 Task: Make in the project AgileRelay an epic 'Virtualization infrastructure enhancement'. Create in the project AgileRelay an epic 'Code refactoring and optimization'. Add in the project AgileRelay an epic 'Software quality assurance (SQA) improvement'
Action: Mouse moved to (184, 47)
Screenshot: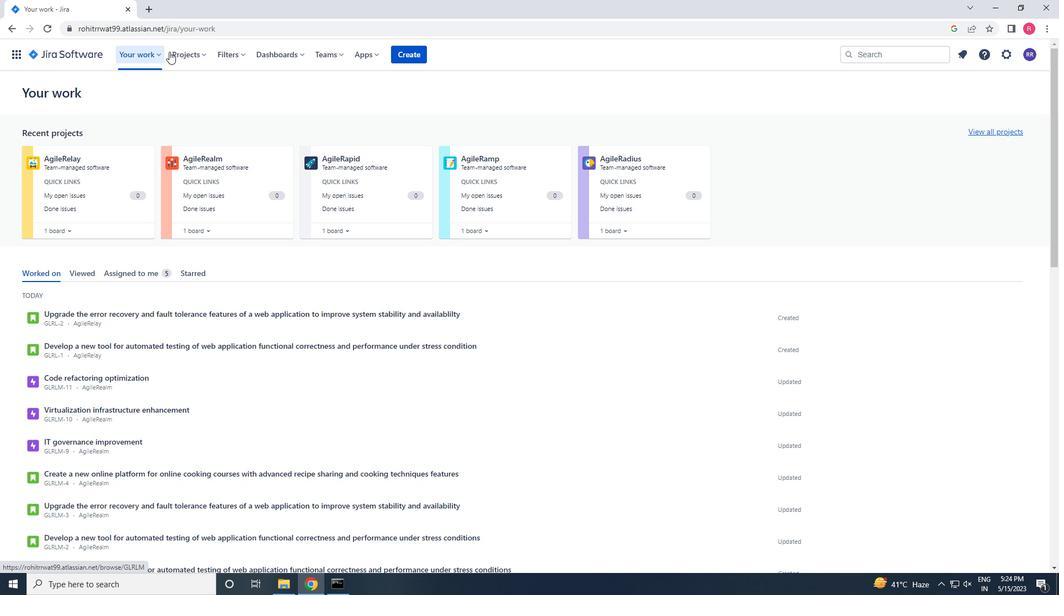
Action: Mouse pressed left at (184, 47)
Screenshot: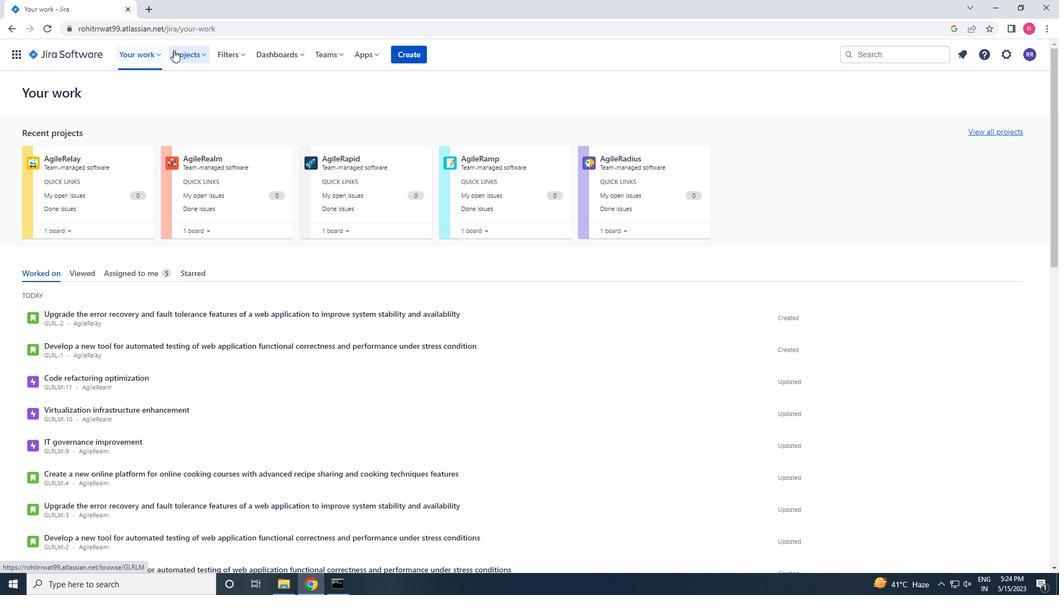 
Action: Mouse moved to (201, 102)
Screenshot: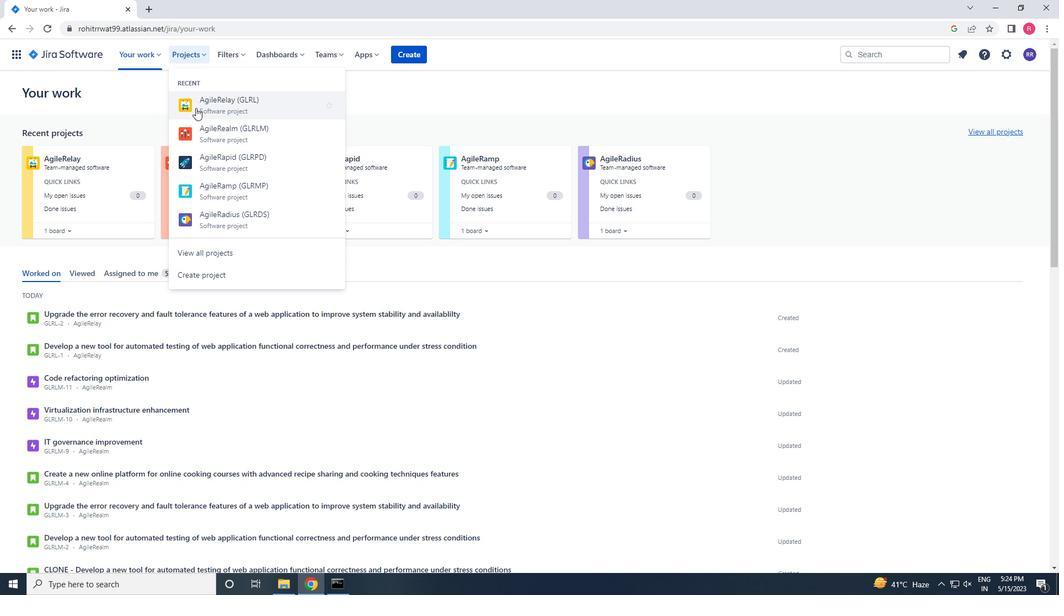 
Action: Mouse pressed left at (201, 102)
Screenshot: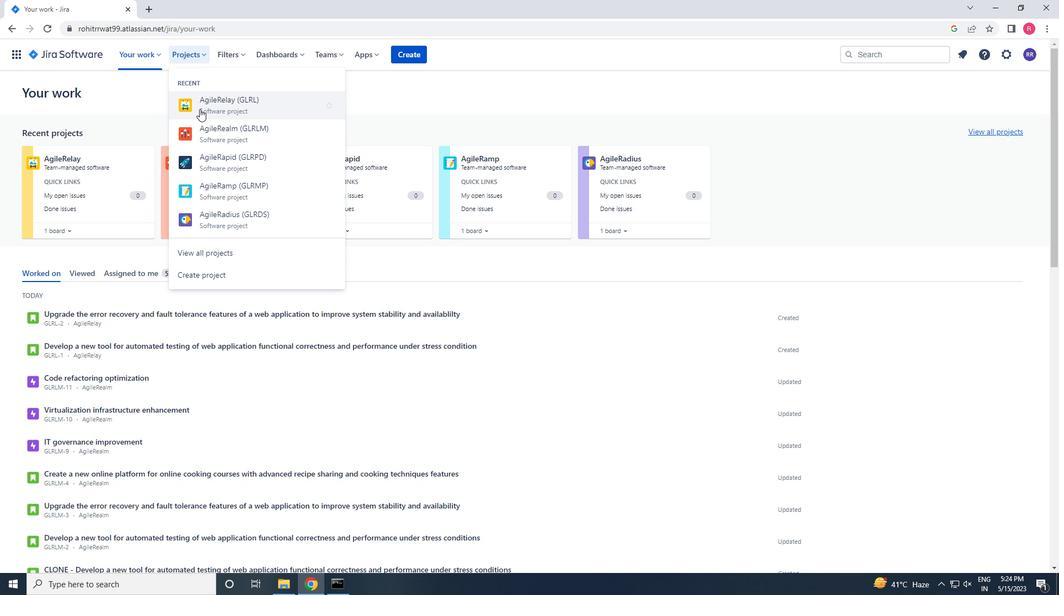 
Action: Mouse moved to (62, 167)
Screenshot: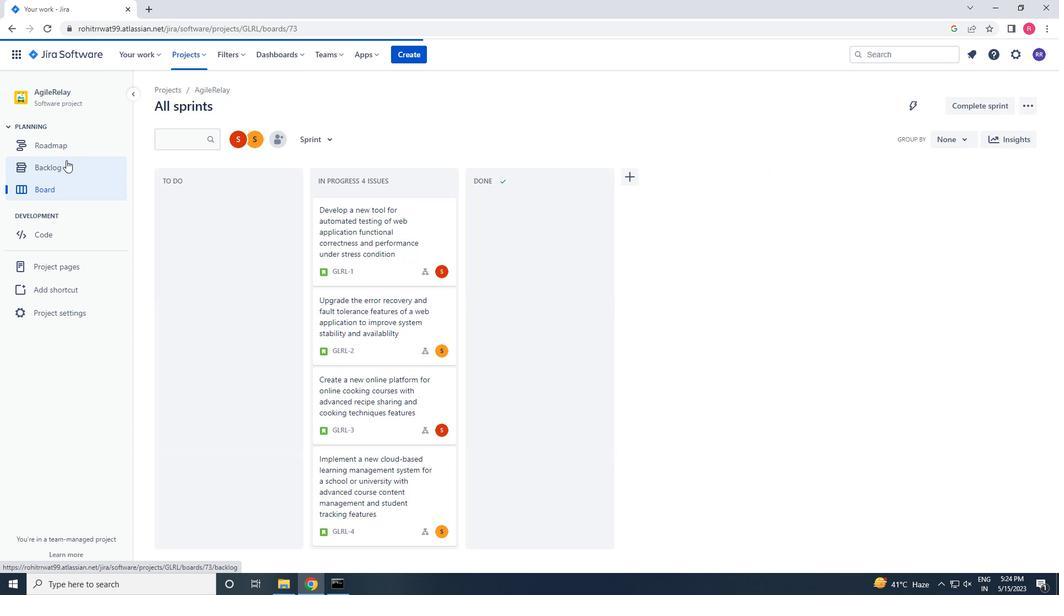 
Action: Mouse pressed left at (62, 167)
Screenshot: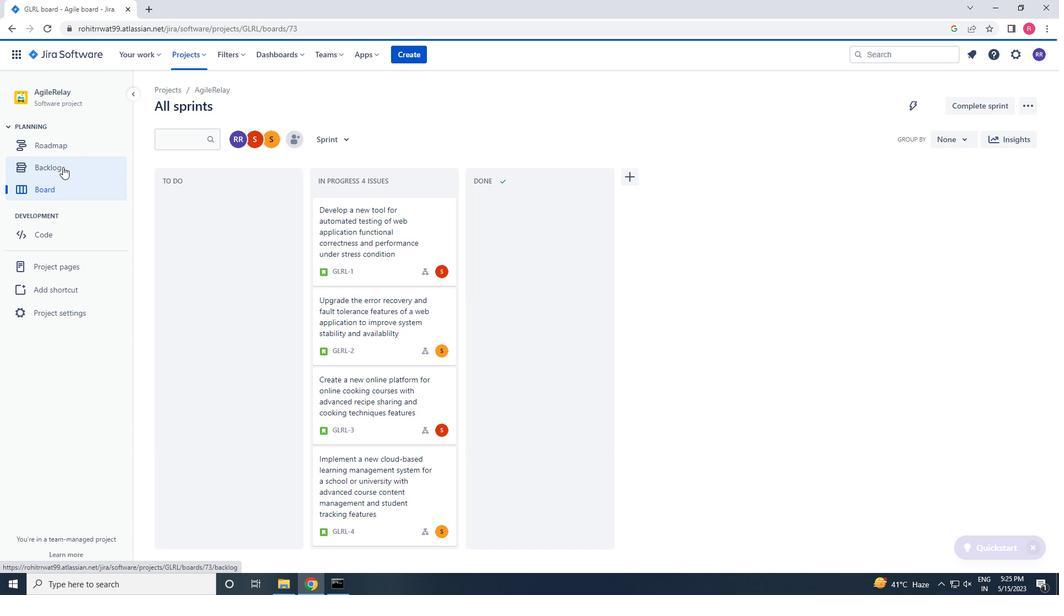 
Action: Mouse moved to (234, 382)
Screenshot: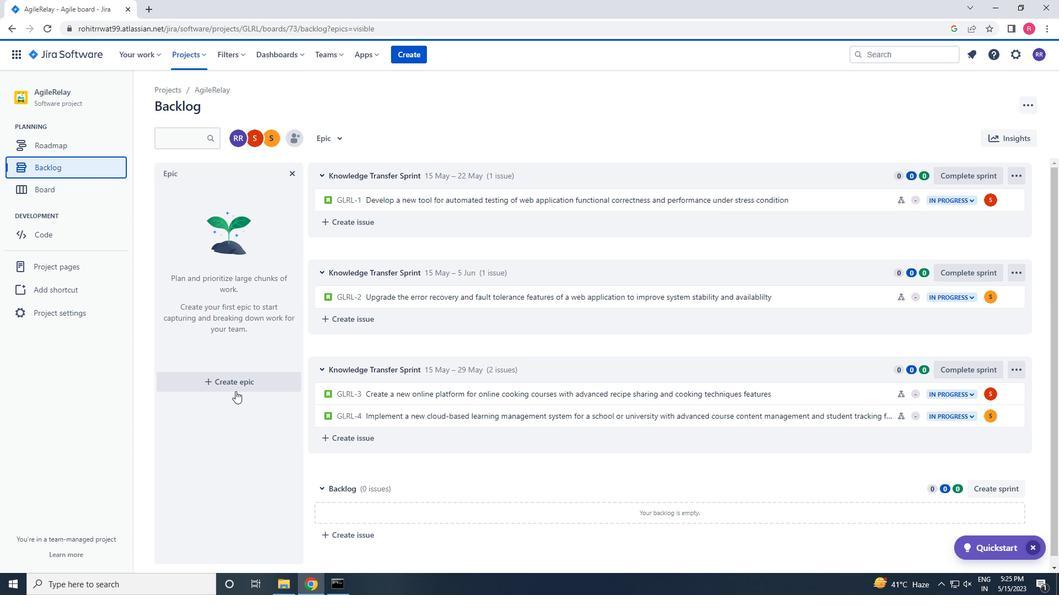 
Action: Mouse pressed left at (234, 382)
Screenshot: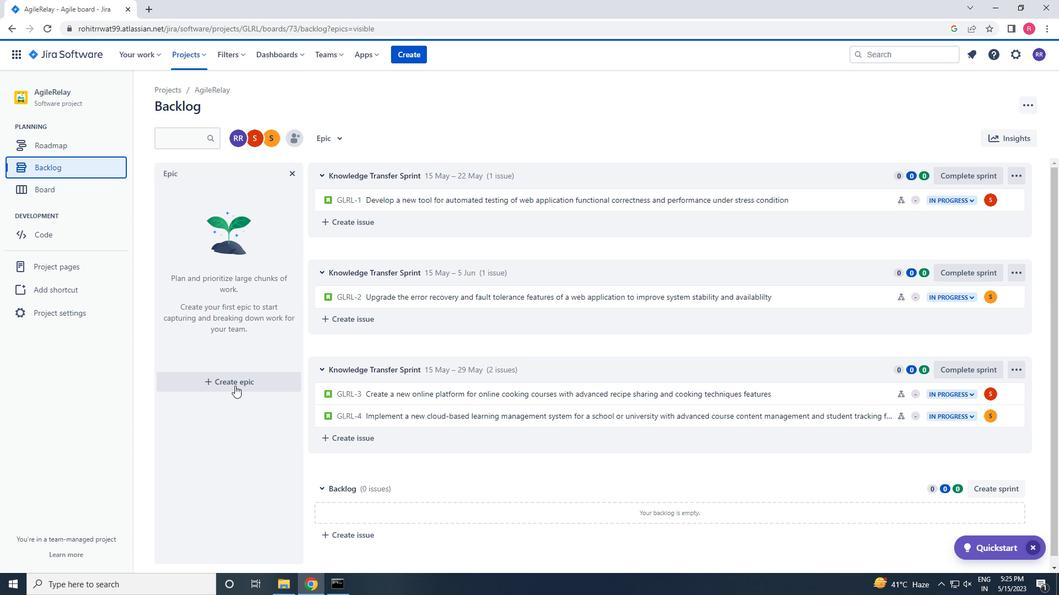 
Action: Key pressed <Key.shift>VIRTUALIZATION<Key.space>INFRASTUCTURE<Key.space><Key.left><Key.left><Key.left><Key.left><Key.left><Key.left><Key.left><Key.left><Key.left><Key.left><Key.right><Key.right><Key.right><Key.right><Key.down><Key.left><Key.left><Key.left><Key.left><Key.left><Key.left><Key.left>R<Key.right><Key.right><Key.right><Key.right><Key.right><Key.right><Key.right><Key.right><Key.right><Key.right>ENHANCEMENT<Key.enter><Key.shift>CODE<Key.space>REFACTORING<Key.space>AND<Key.space>OPTIMIZATION<Key.enter><Key.shift>SOFTWARE<Key.space>QUALITY<Key.space>ASSUS<Key.backspace>RANCE<Key.space><Key.shift_r><Key.shift_r><Key.shift_r><Key.shift_r><Key.shift_r><Key.shift_r><Key.shift_r><Key.shift_r><Key.shift_r><Key.shift_r><Key.shift_r><Key.shift_r><Key.shift_r><Key.shift_r><Key.shift_r>(<Key.shift_r><Key.shift_r><Key.shift_r><Key.shift_r><Key.shift_r><Key.shift_r><Key.shift_r><Key.shift_r><Key.shift_r><Key.shift_r><Key.shift_r><Key.shift_r><Key.shift_r><Key.shift_r><Key.shift_r><Key.shift_r><Key.shift_r><Key.shift_r><Key.shift_r><Key.shift_r><Key.shift_r><Key.shift_r><Key.shift_r><Key.shift_r><Key.shift_r><Key.shift_r><Key.shift_r><Key.shift_r><Key.shift_r><Key.shift_r><Key.shift_r><Key.shift_r><Key.shift_r><Key.shift_r><Key.shift_r><Key.shift_r><Key.shift_r><Key.shift_r><Key.shift_r><Key.shift_r>SQA<Key.shift_r>)<Key.space>IMPEROVEMENT<Key.left><Key.left><Key.left><Key.left><Key.left><Key.left><Key.left><Key.right><Key.left><Key.left><Key.left><Key.right><Key.backspace><Key.enter>
Screenshot: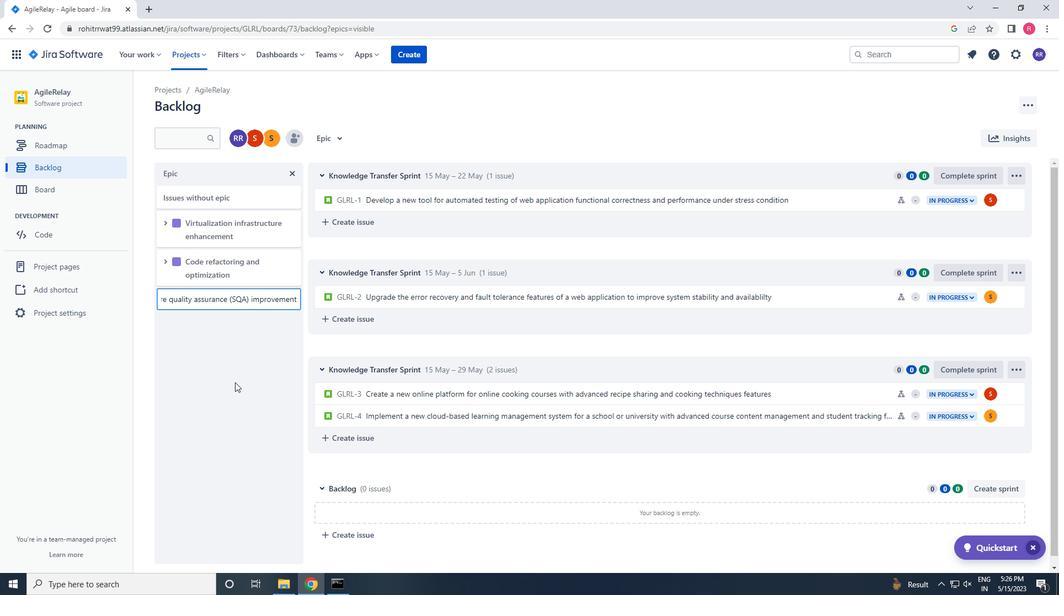 
